 Task: Add a signature Dominique Adams containing Thanks for your assistance, Dominique Adams to email address softage.10@softage.net and add a folder Sales projections
Action: Mouse moved to (98, 93)
Screenshot: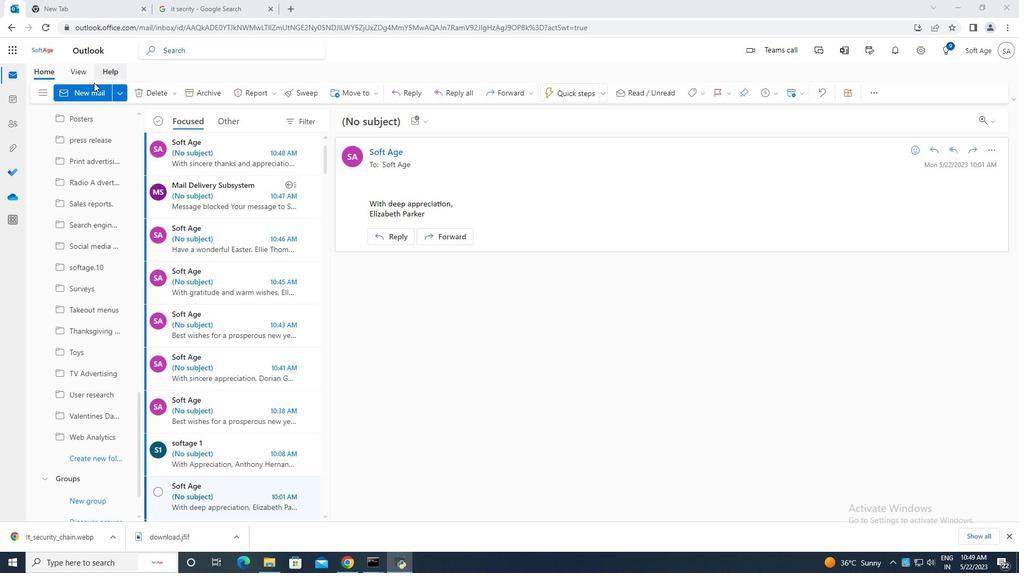 
Action: Mouse pressed left at (98, 93)
Screenshot: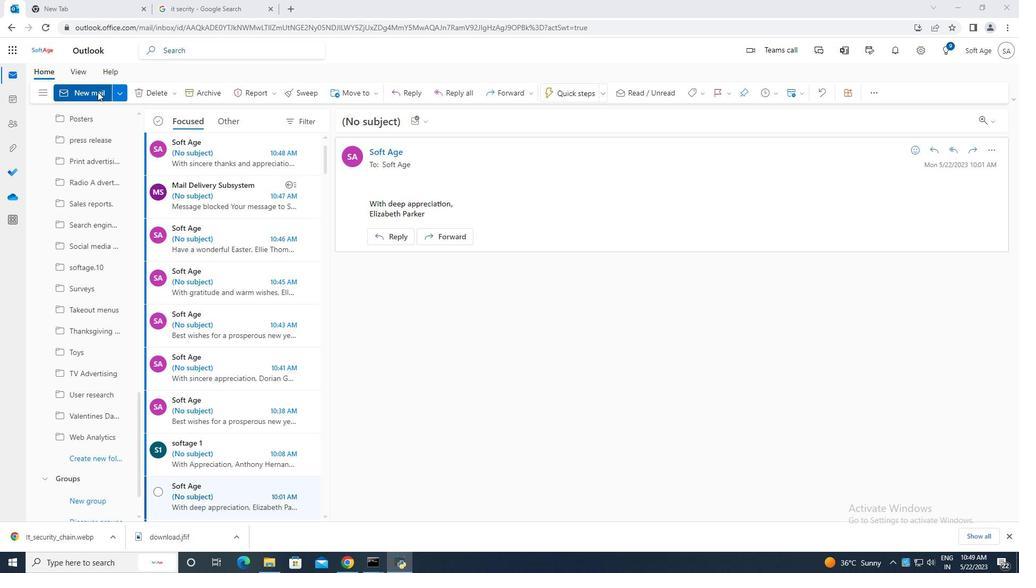 
Action: Mouse moved to (685, 97)
Screenshot: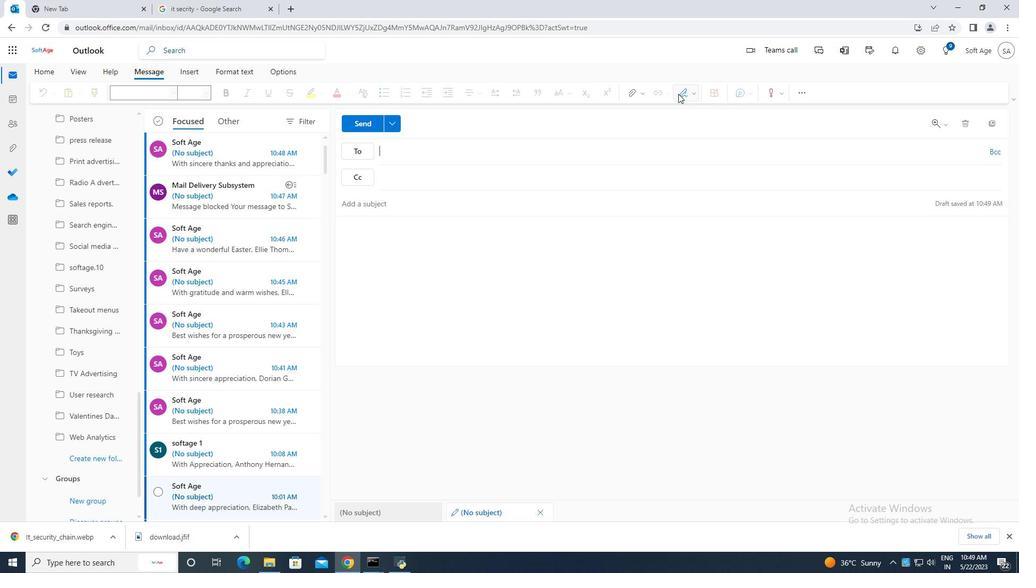 
Action: Mouse pressed left at (685, 97)
Screenshot: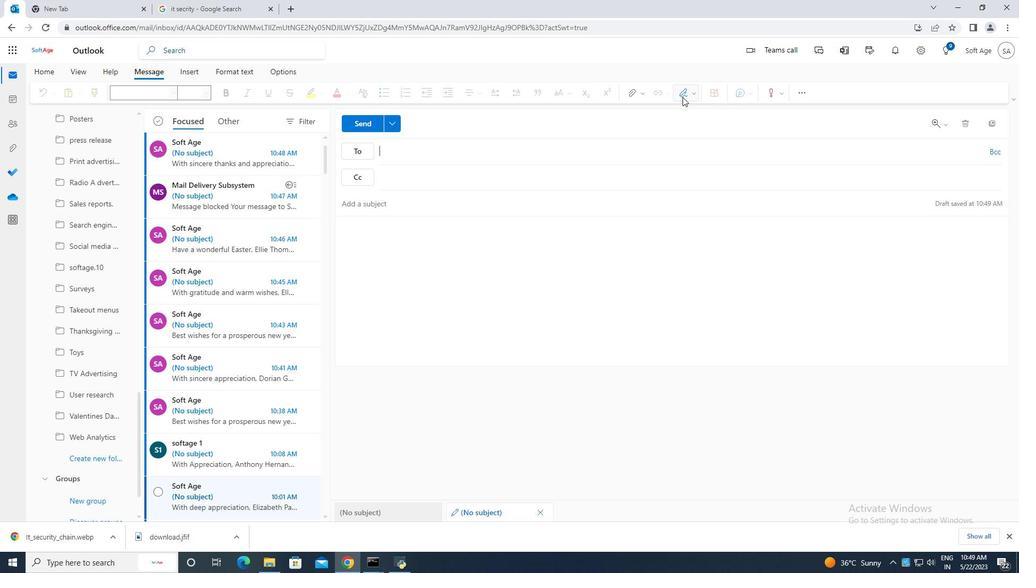 
Action: Mouse moved to (668, 135)
Screenshot: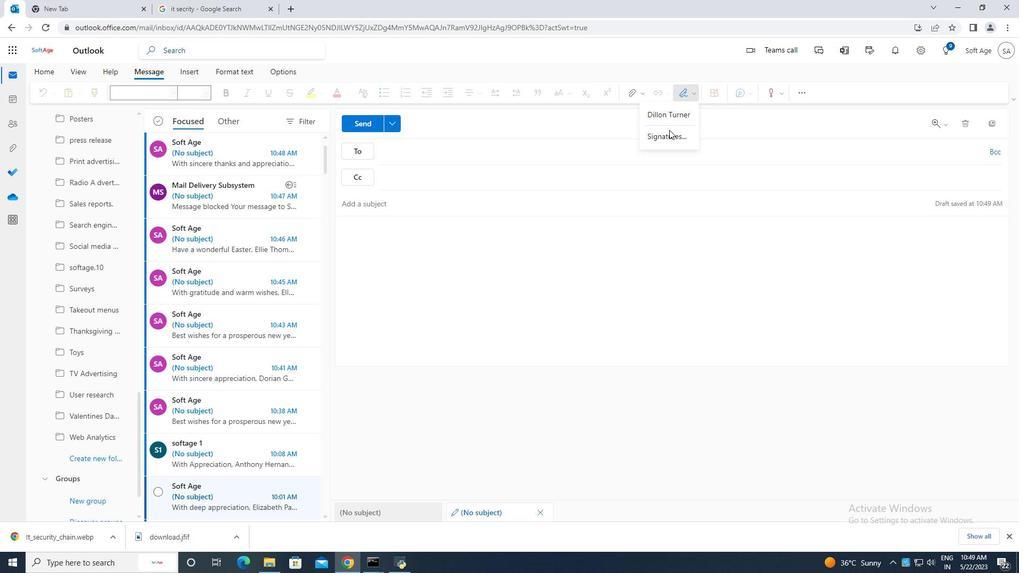 
Action: Mouse pressed left at (668, 135)
Screenshot: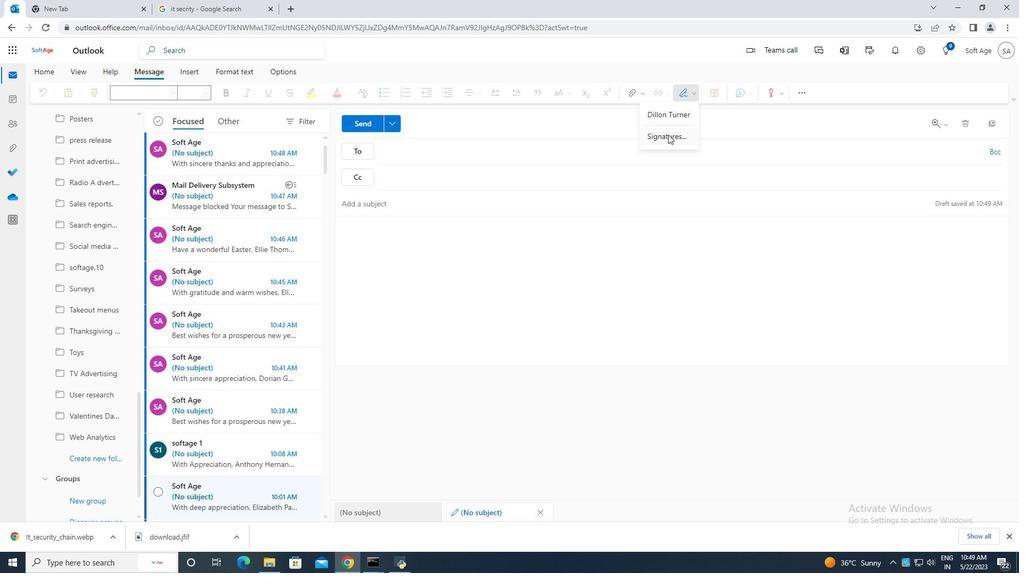 
Action: Mouse moved to (718, 178)
Screenshot: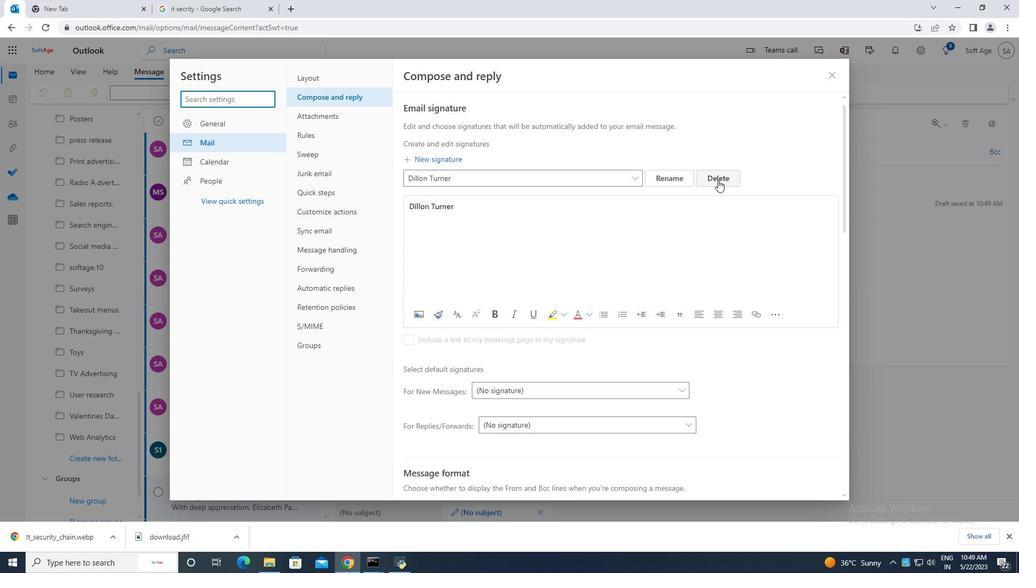 
Action: Mouse pressed left at (718, 178)
Screenshot: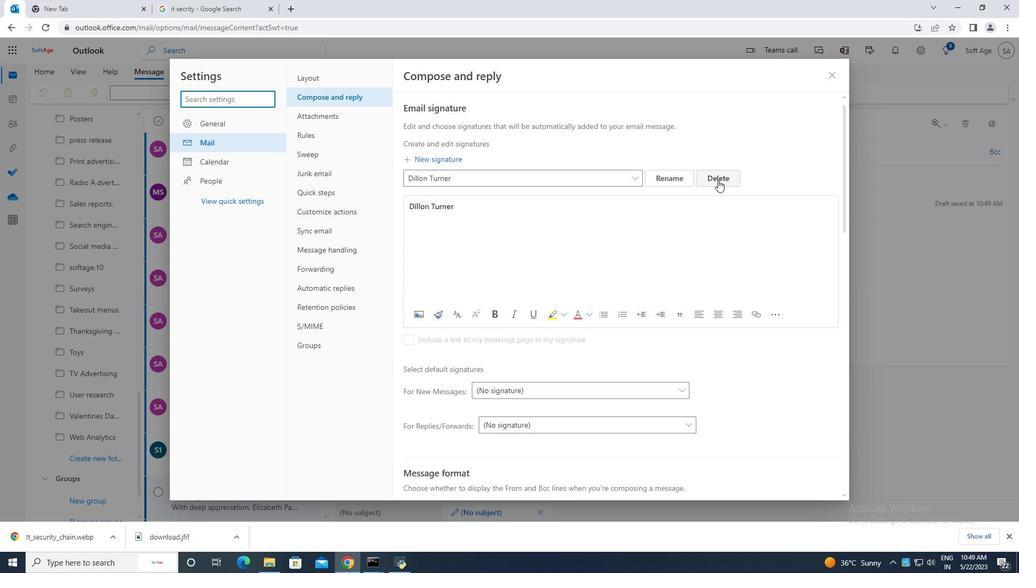 
Action: Mouse moved to (462, 179)
Screenshot: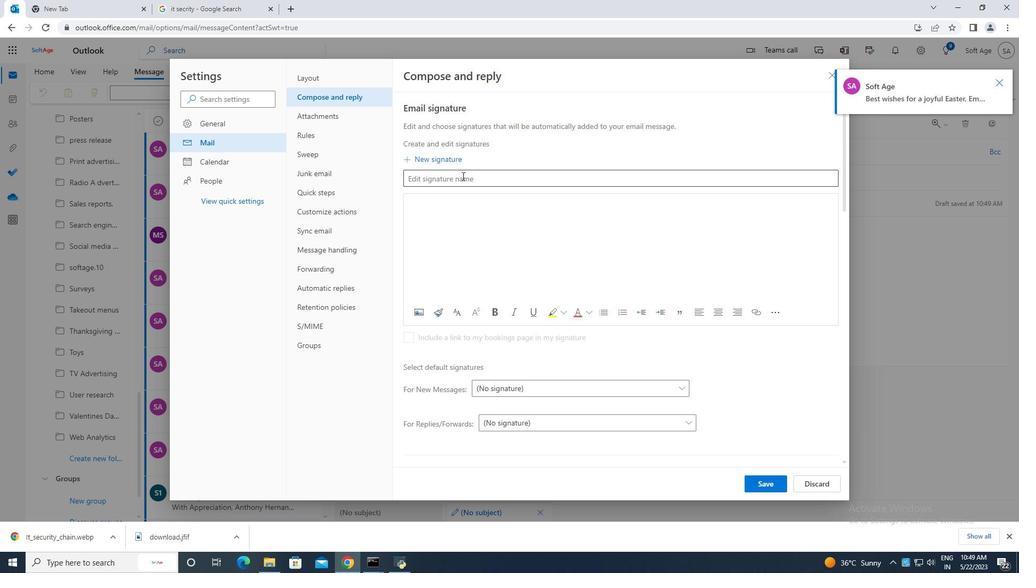 
Action: Mouse pressed left at (462, 179)
Screenshot: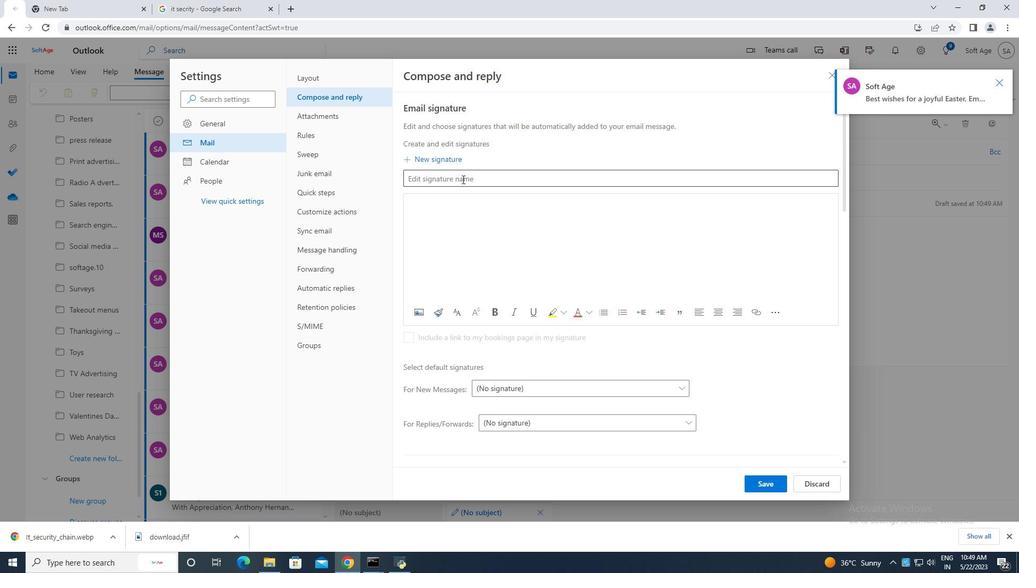 
Action: Key pressed <Key.caps_lock>D<Key.caps_lock>ominique<Key.space><Key.caps_lock>A<Key.caps_lock>dams
Screenshot: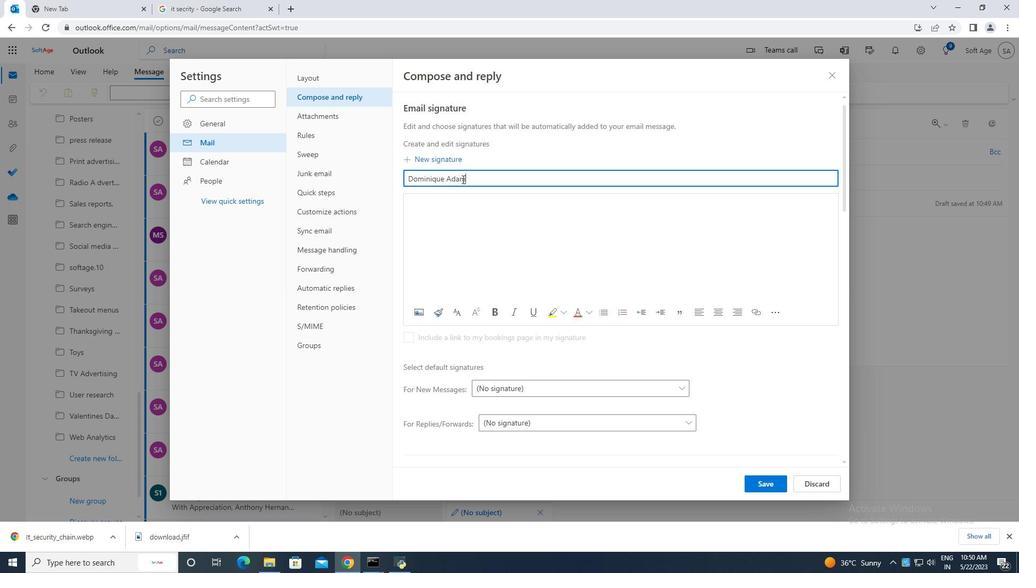 
Action: Mouse moved to (446, 205)
Screenshot: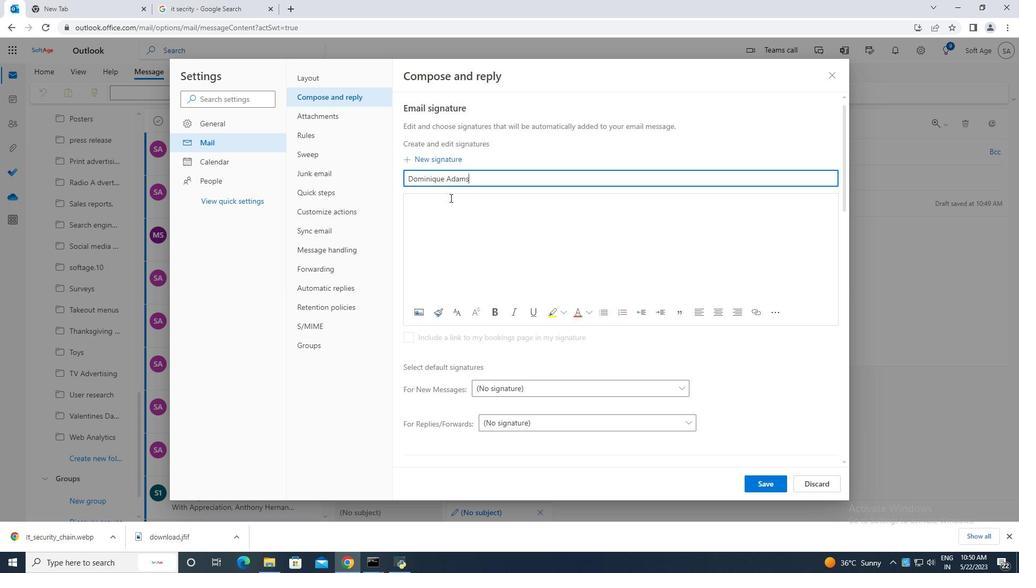 
Action: Mouse pressed left at (446, 205)
Screenshot: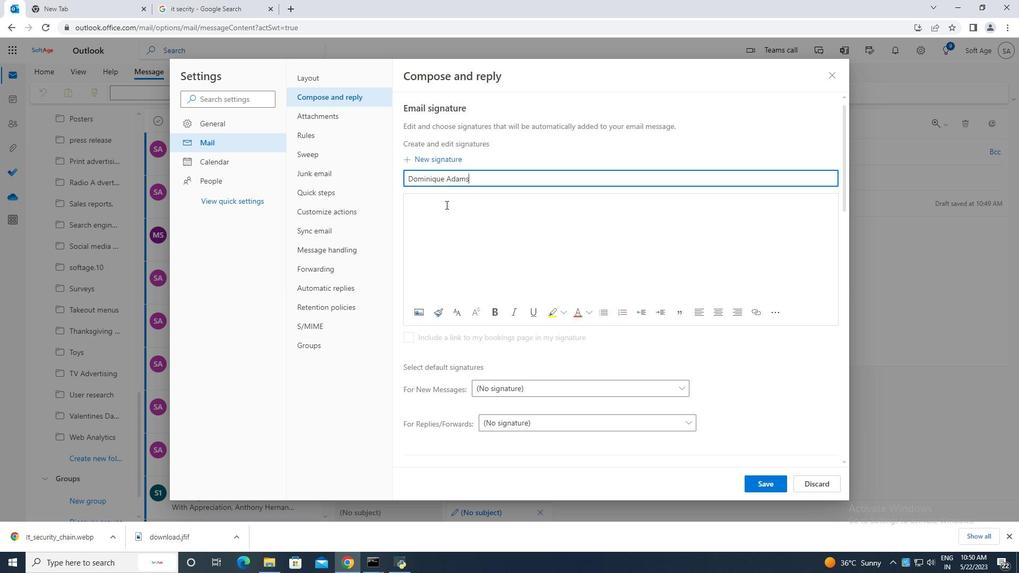 
Action: Mouse moved to (444, 199)
Screenshot: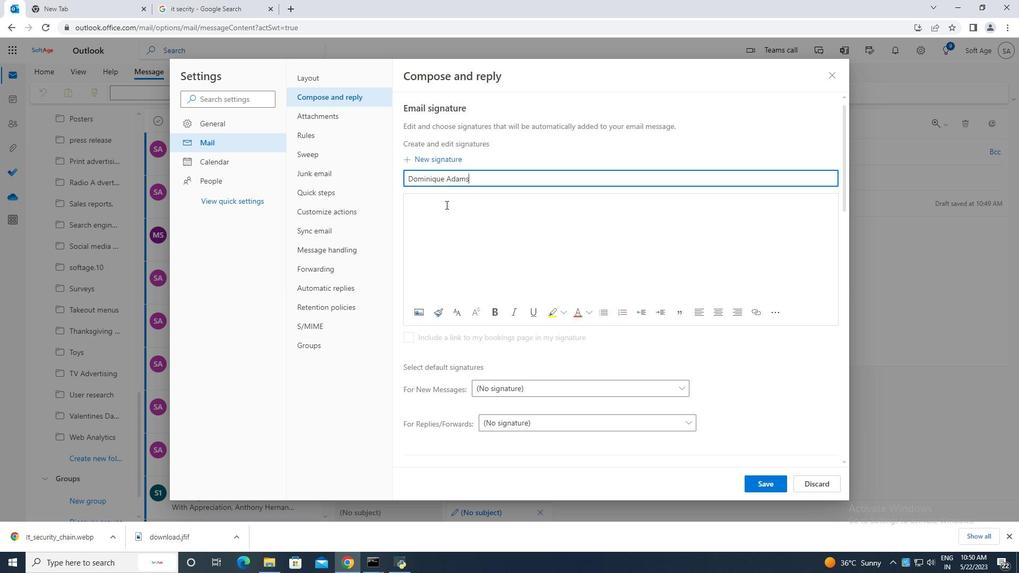 
Action: Key pressed <Key.caps_lock>D<Key.caps_lock>ominique<Key.space><Key.caps_lock>A<Key.caps_lock>dams
Screenshot: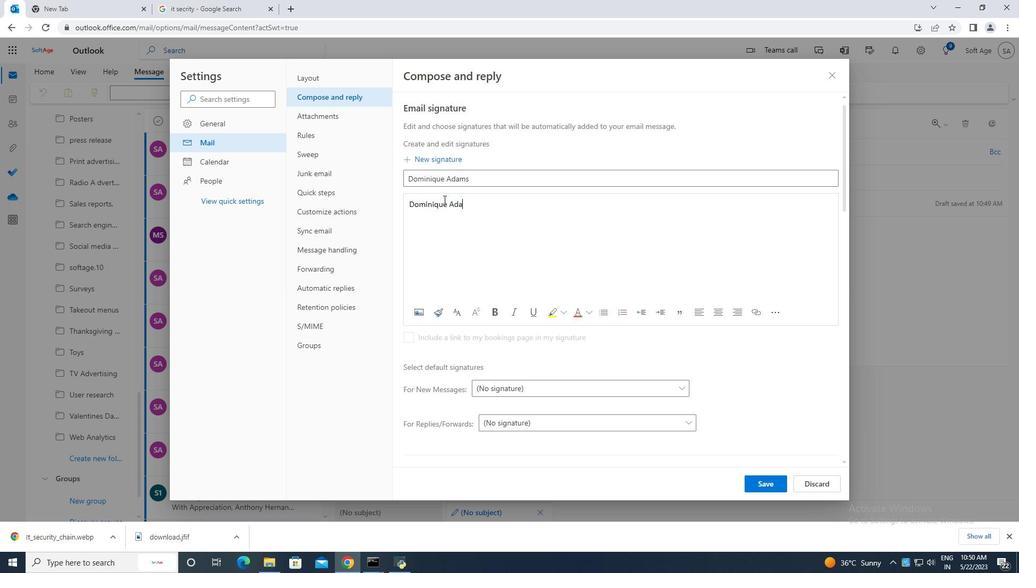 
Action: Mouse moved to (764, 481)
Screenshot: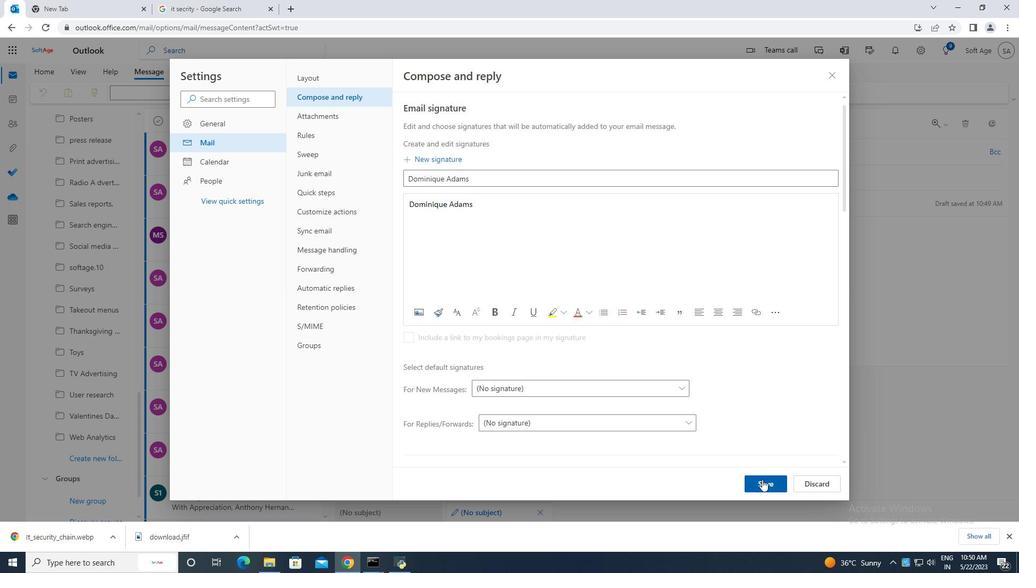 
Action: Mouse pressed left at (764, 481)
Screenshot: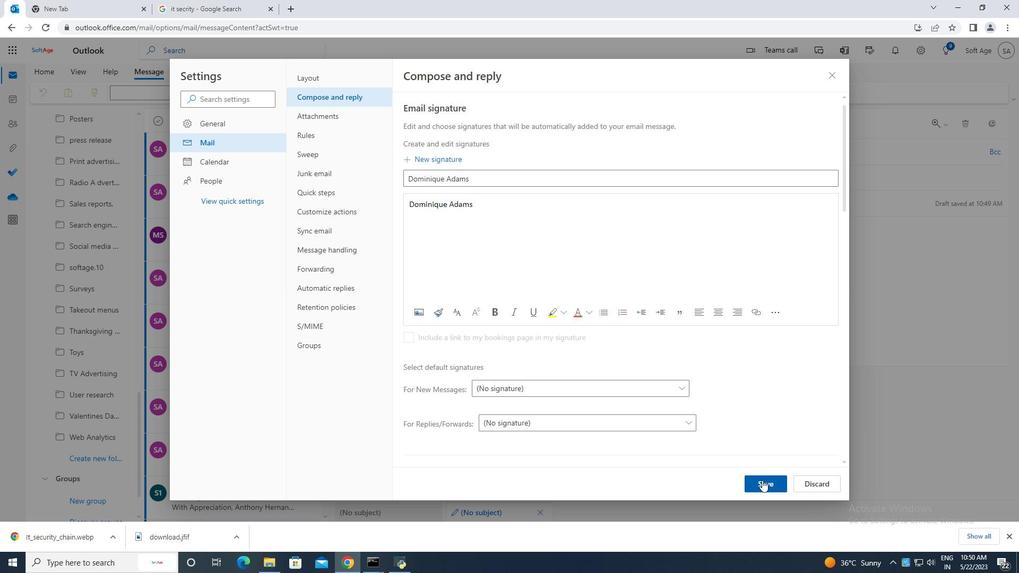 
Action: Mouse moved to (829, 74)
Screenshot: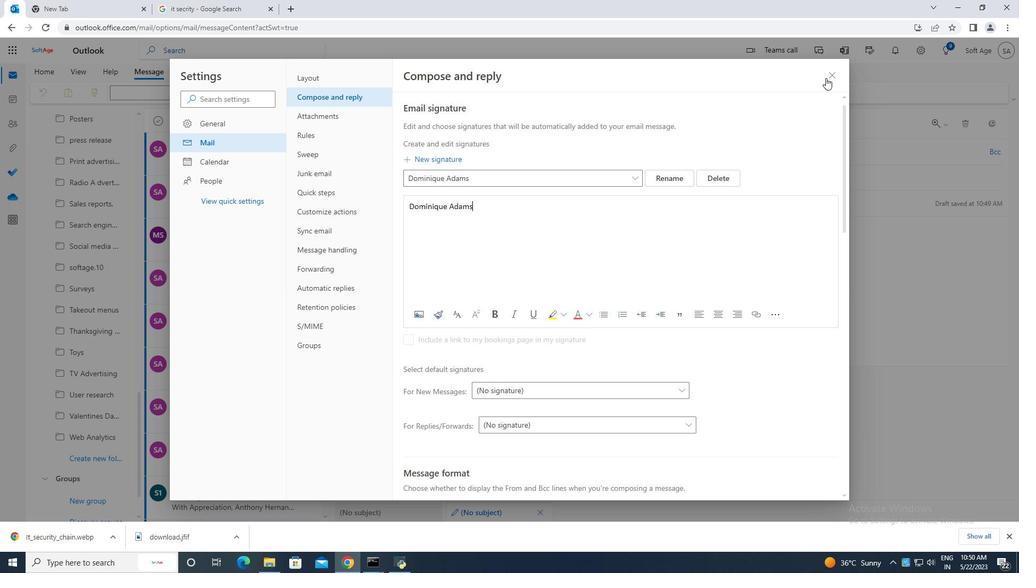 
Action: Mouse pressed left at (829, 74)
Screenshot: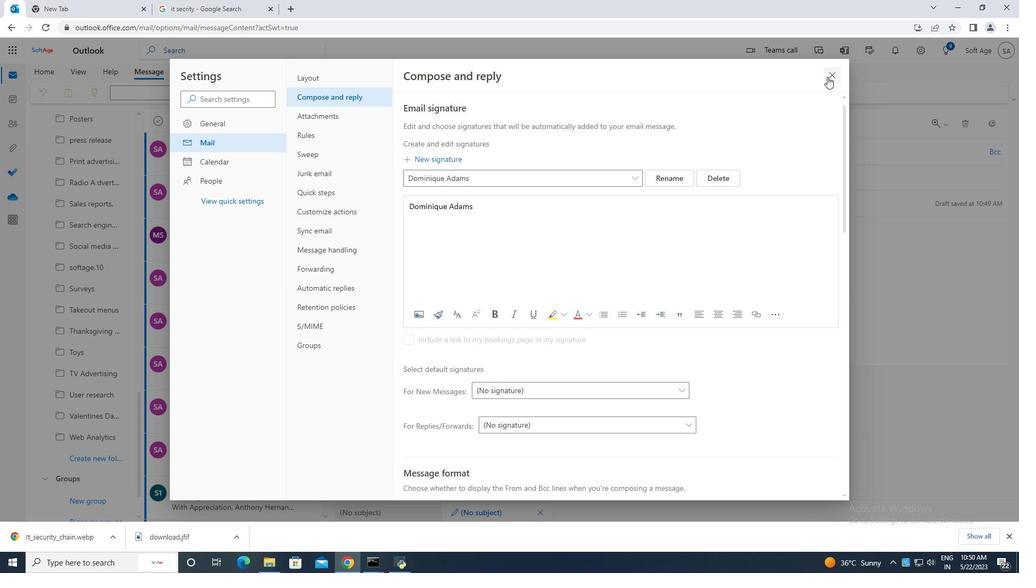 
Action: Mouse moved to (682, 98)
Screenshot: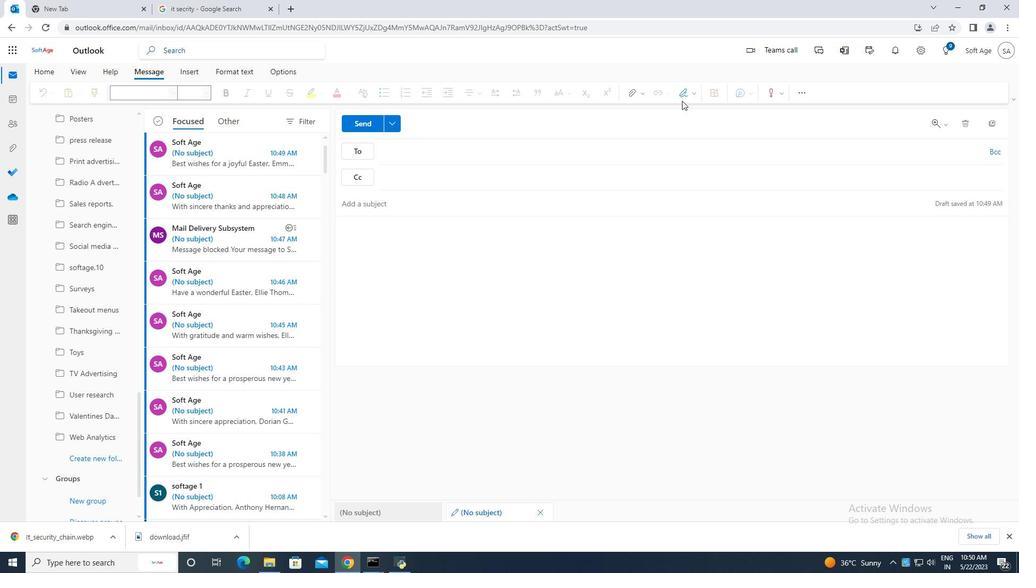 
Action: Mouse pressed left at (682, 98)
Screenshot: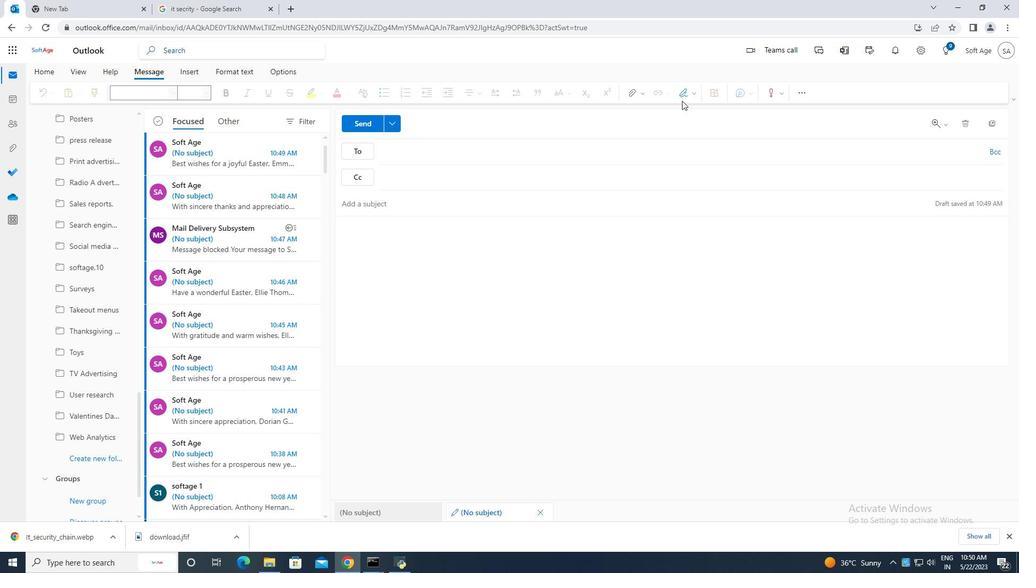 
Action: Mouse moved to (673, 116)
Screenshot: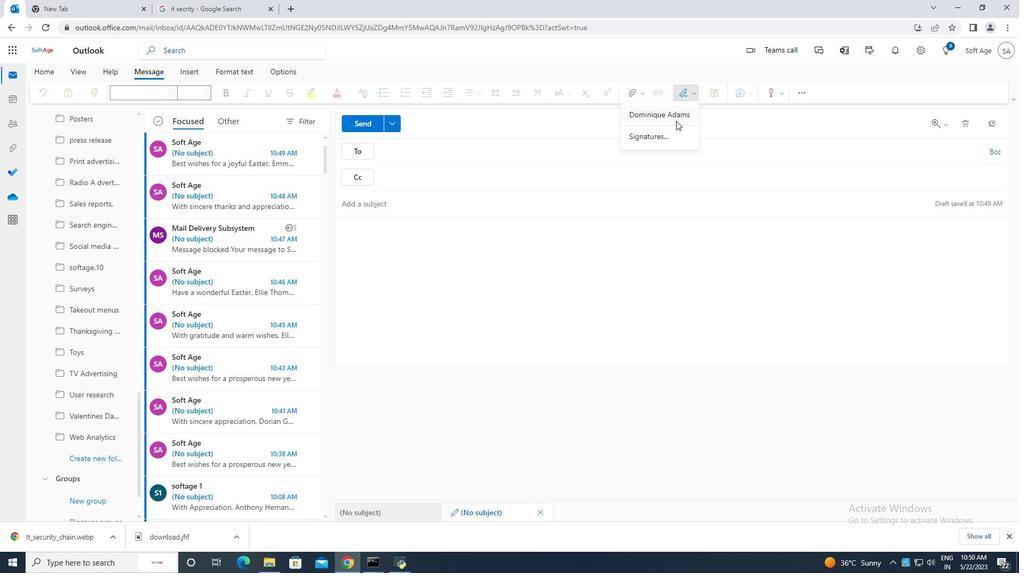 
Action: Mouse pressed left at (673, 116)
Screenshot: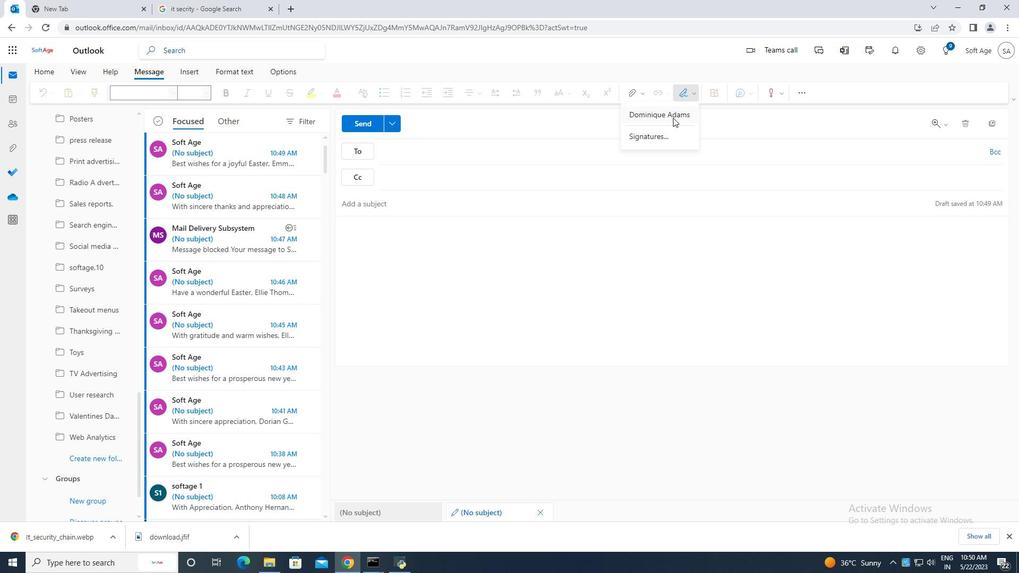 
Action: Mouse moved to (396, 227)
Screenshot: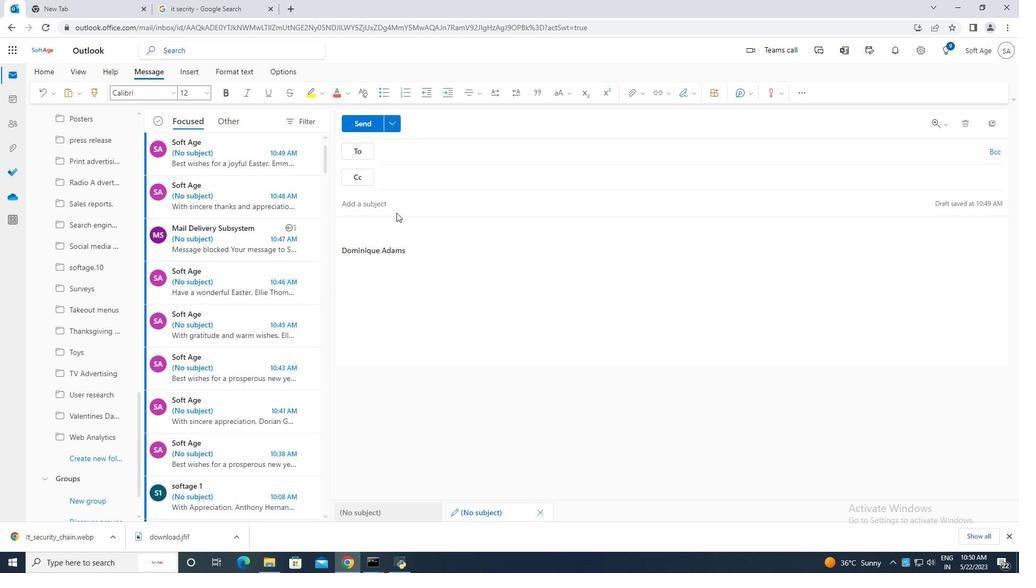 
Action: Key pressed <Key.caps_lock>C<Key.caps_lock>ontaining<Key.space>thanks<Key.space>for<Key.space>your<Key.space>ssistance<Key.space><Key.backspace>,
Screenshot: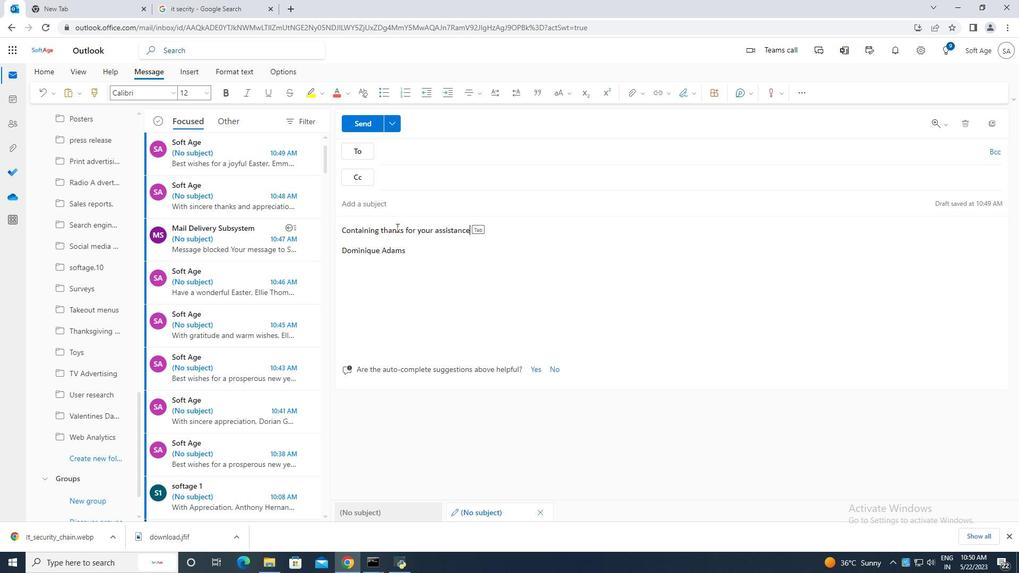 
Action: Mouse moved to (433, 155)
Screenshot: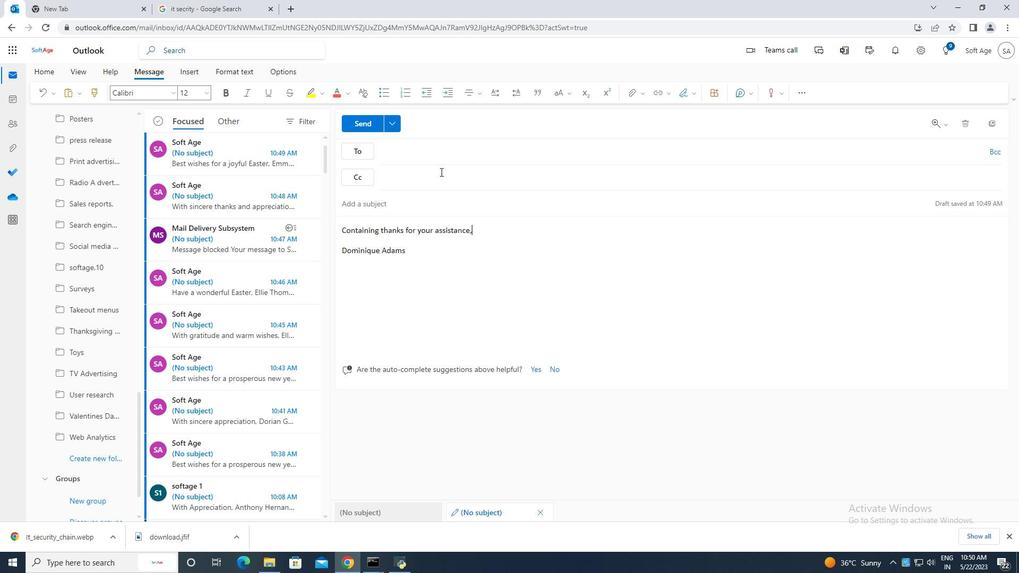 
Action: Mouse pressed left at (433, 155)
Screenshot: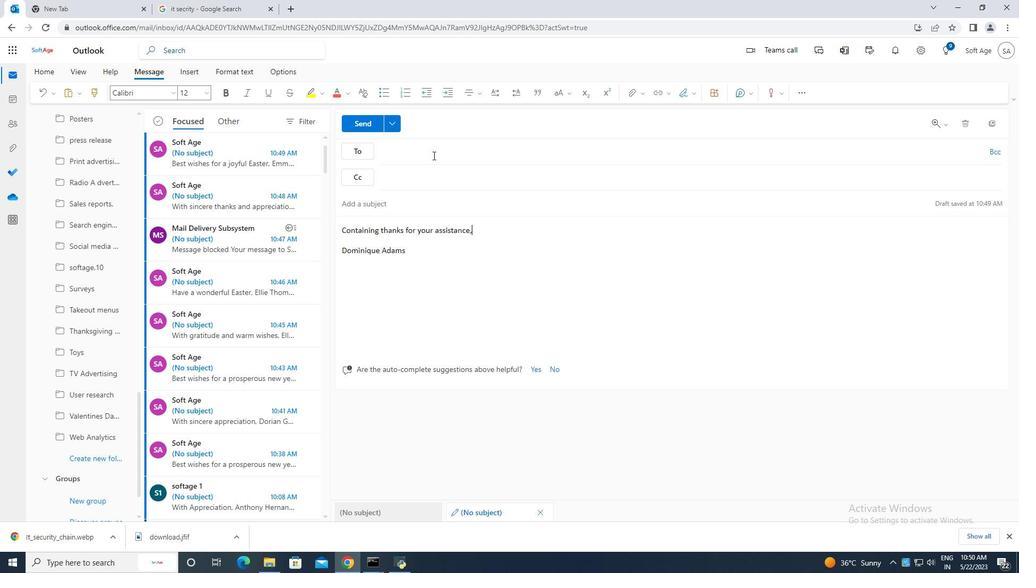 
Action: Mouse moved to (432, 155)
Screenshot: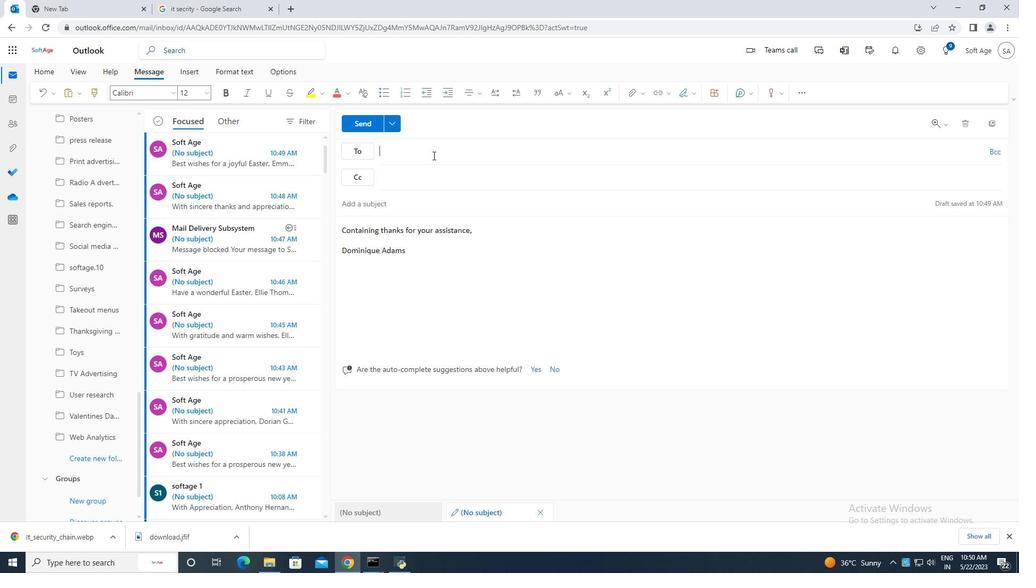 
Action: Key pressed softage.10
Screenshot: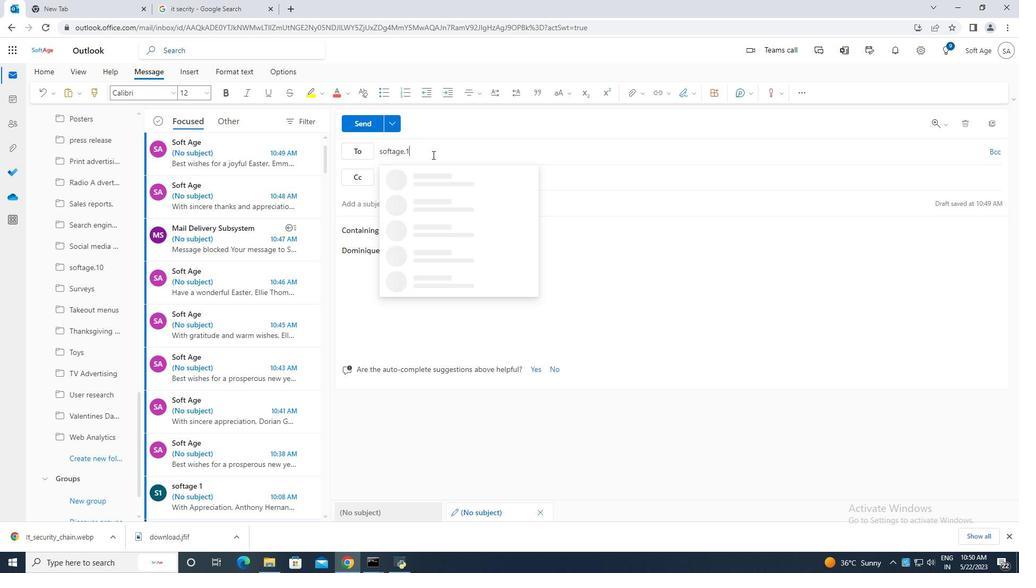 
Action: Mouse moved to (489, 205)
Screenshot: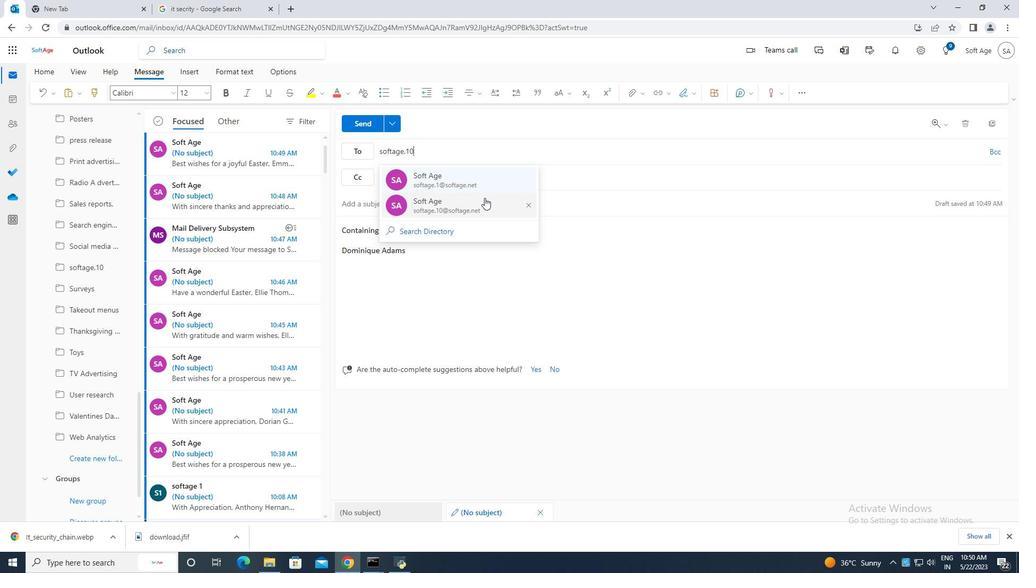 
Action: Mouse pressed left at (489, 205)
Screenshot: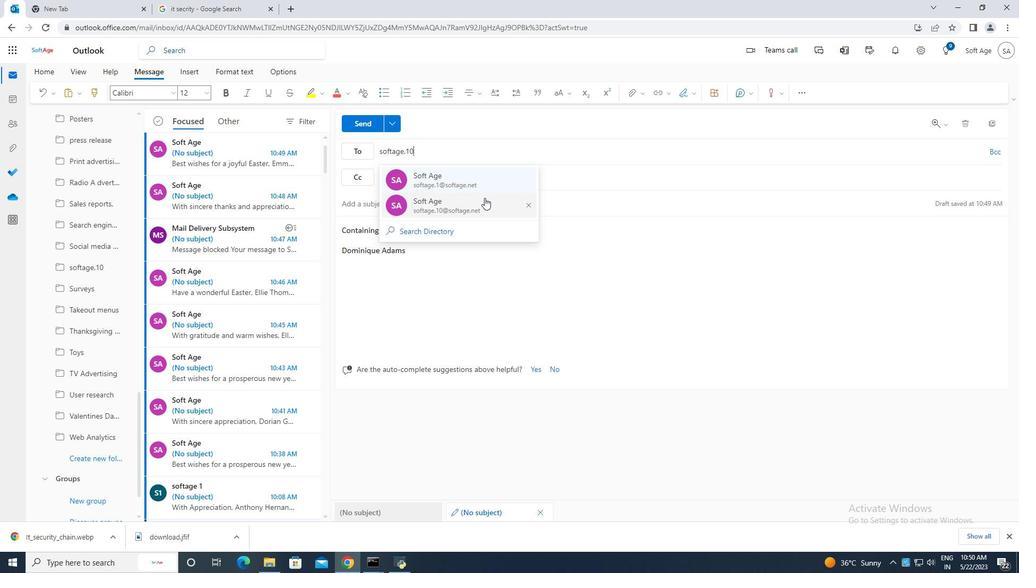 
Action: Mouse moved to (86, 461)
Screenshot: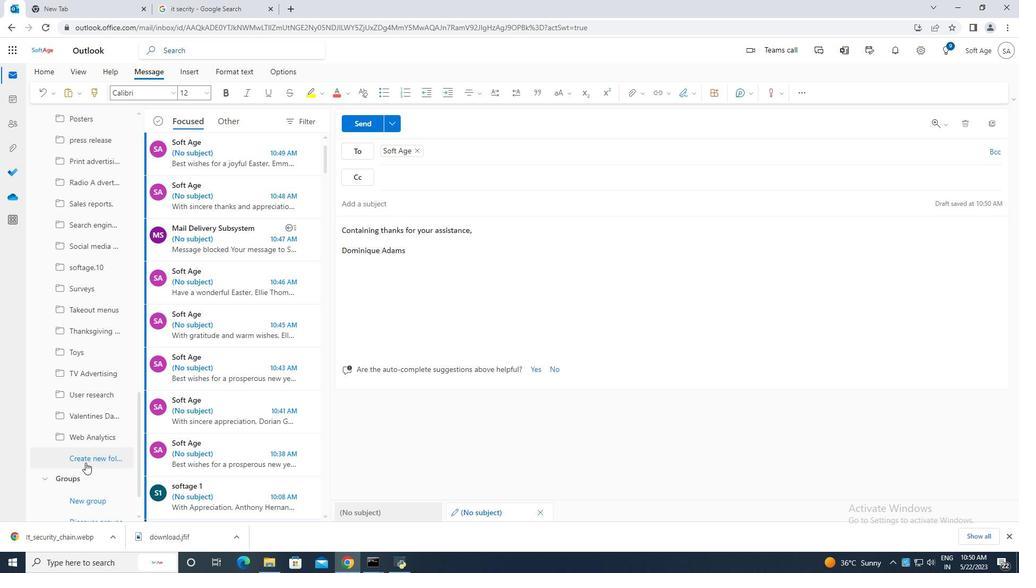 
Action: Mouse pressed left at (86, 461)
Screenshot: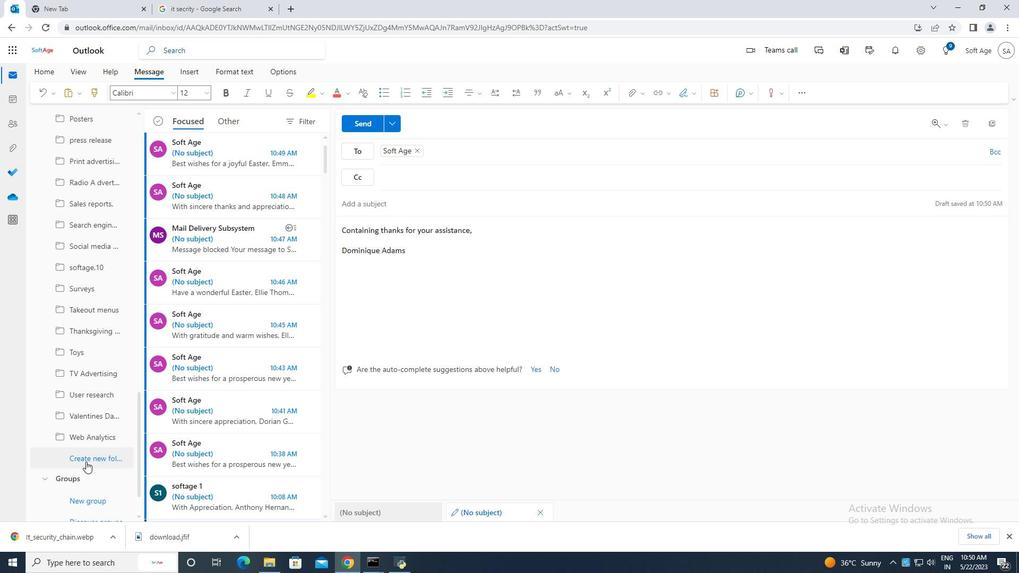 
Action: Mouse moved to (84, 460)
Screenshot: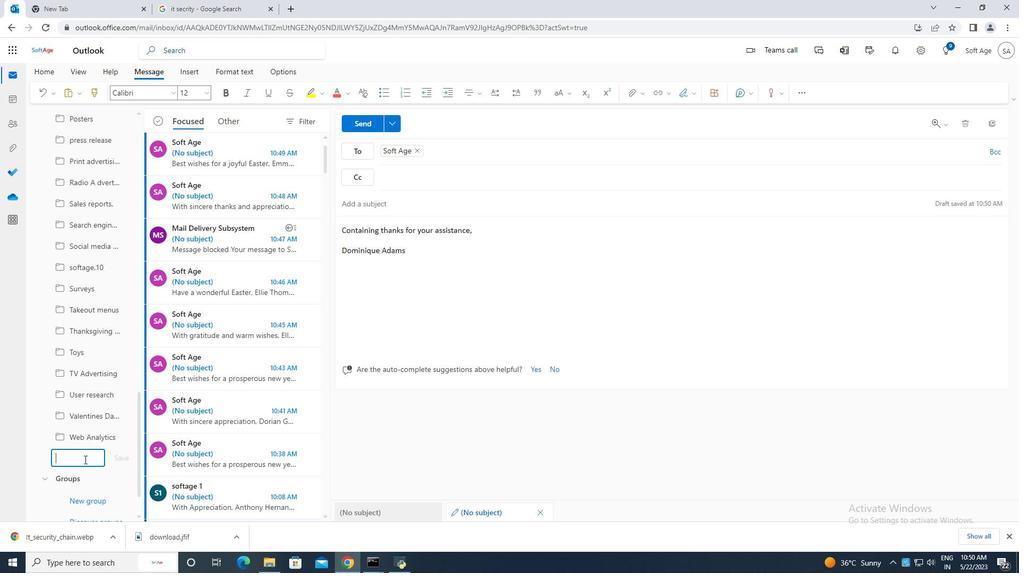 
Action: Key pressed <Key.caps_lock>S<Key.caps_lock>ales<Key.space>projections
Screenshot: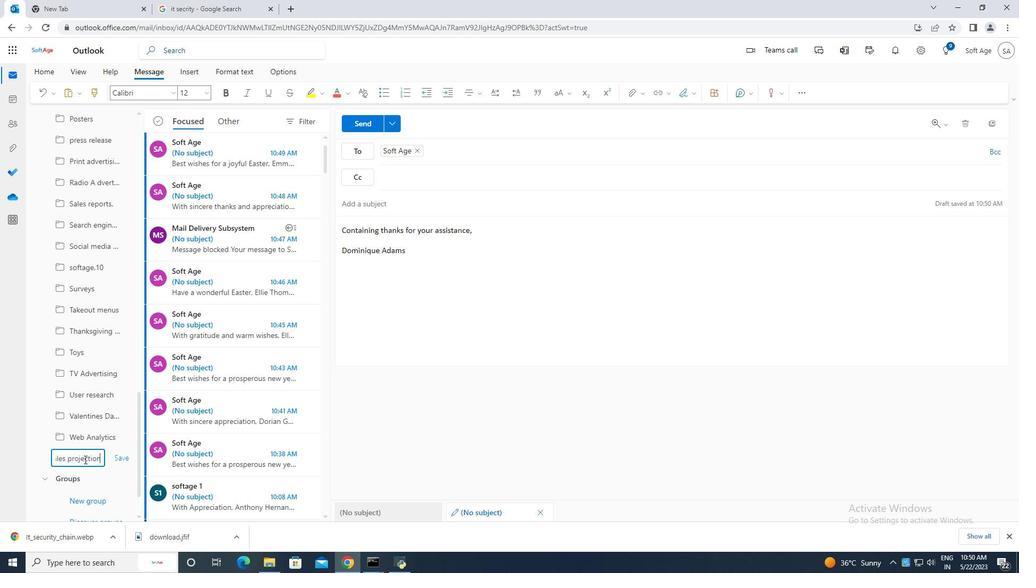 
Action: Mouse moved to (115, 460)
Screenshot: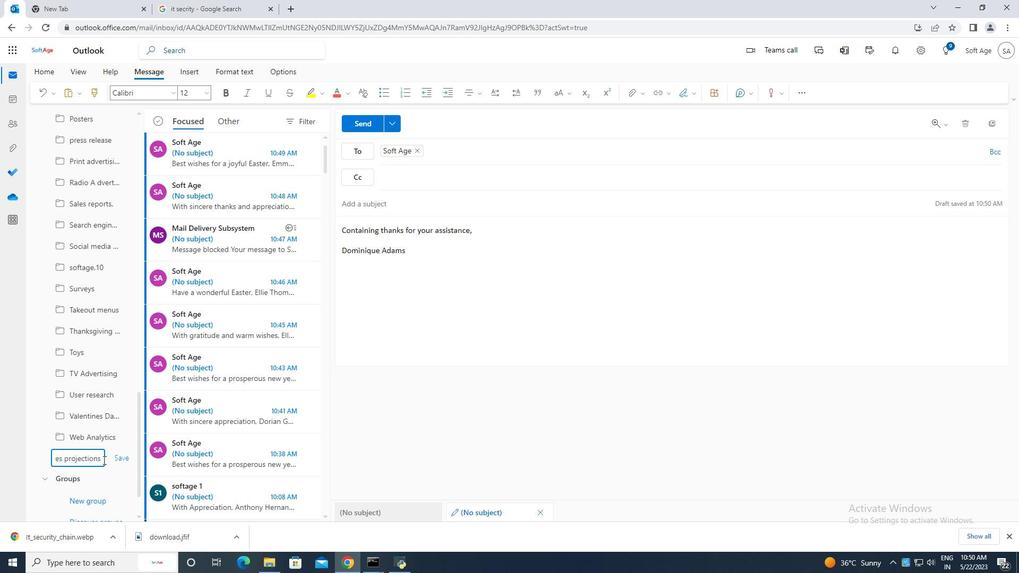 
Action: Mouse pressed left at (115, 460)
Screenshot: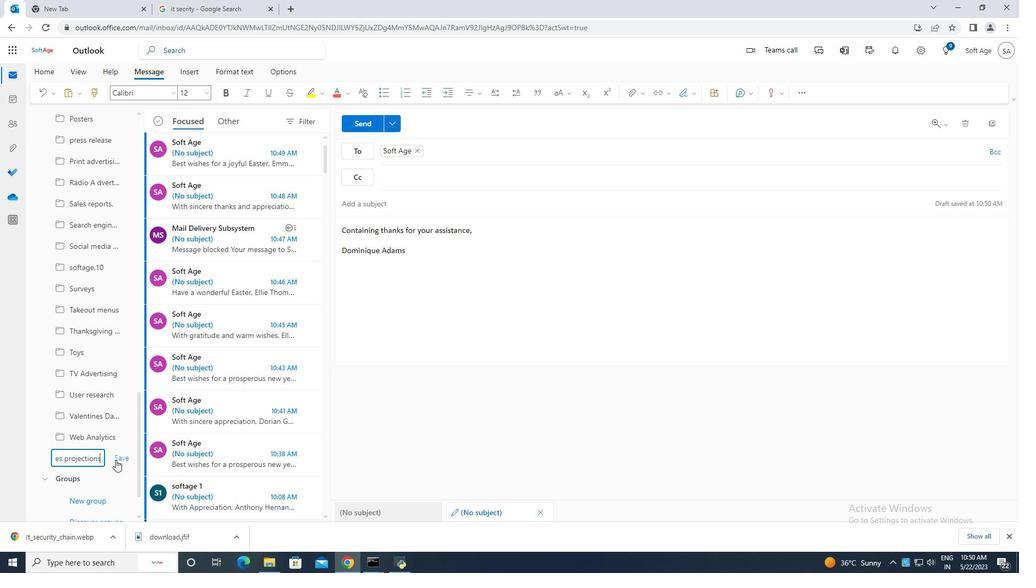 
Action: Mouse moved to (371, 125)
Screenshot: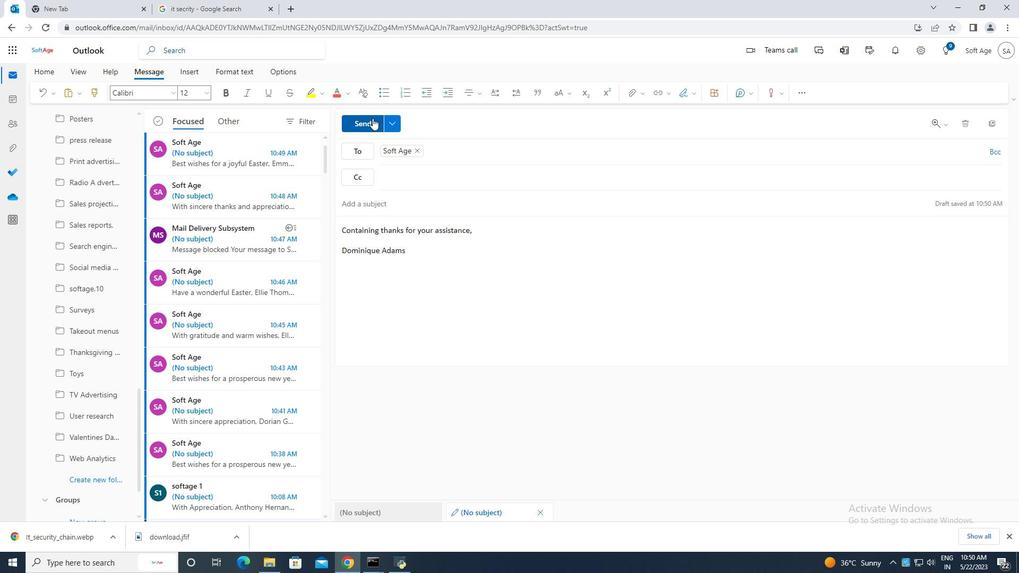 
Action: Mouse pressed left at (371, 125)
Screenshot: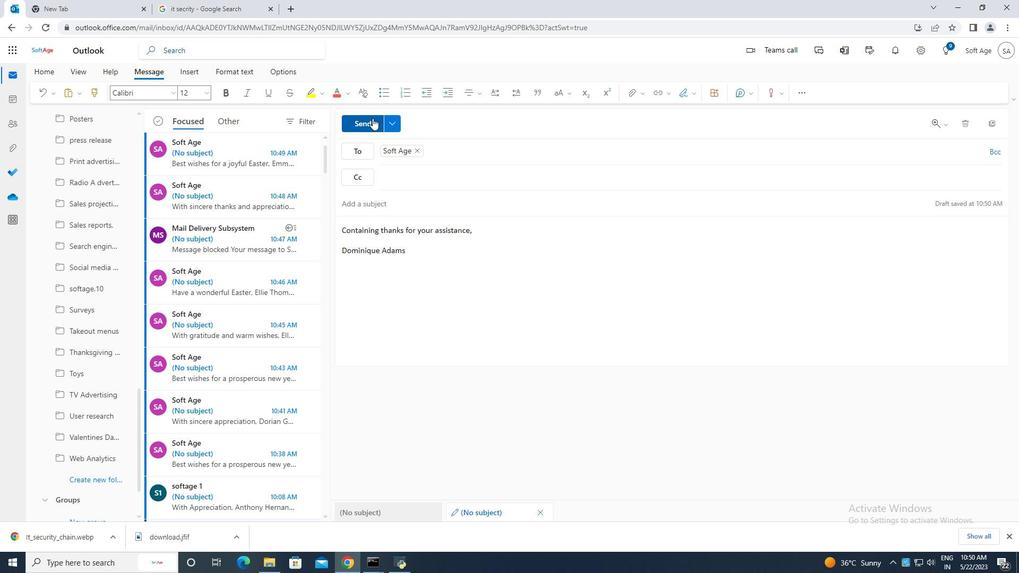 
Action: Mouse moved to (513, 306)
Screenshot: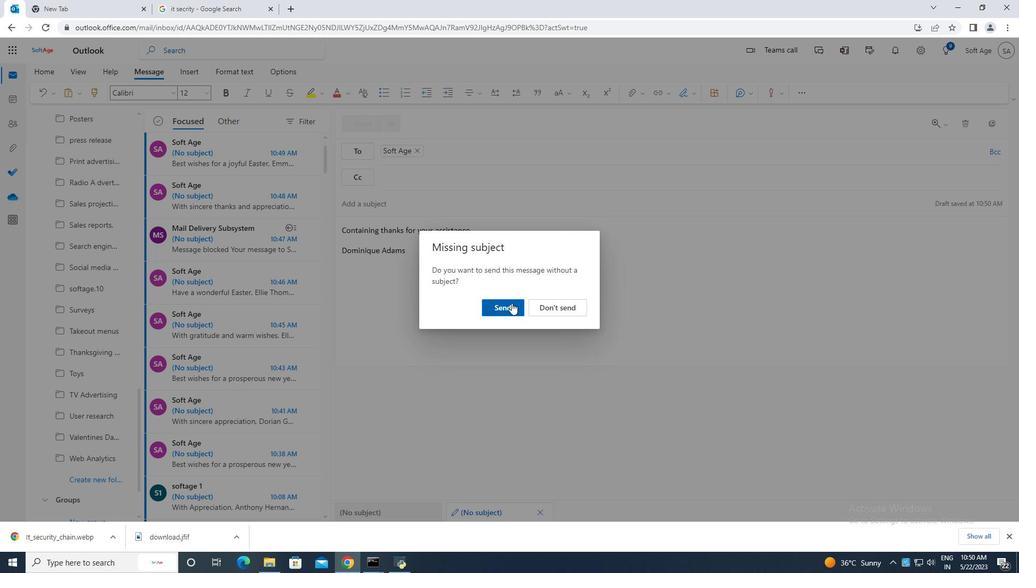 
Action: Mouse pressed left at (513, 306)
Screenshot: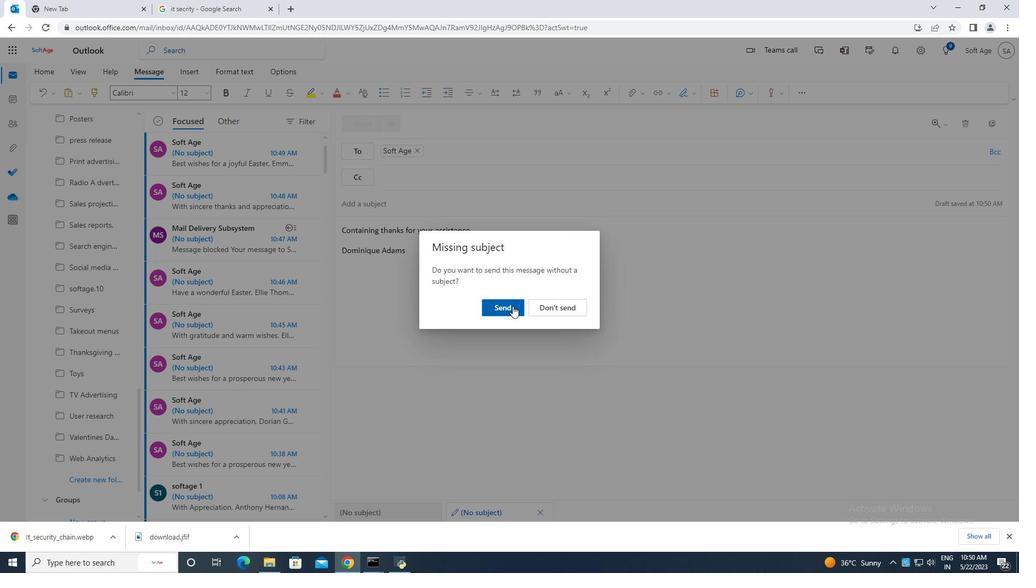 
Action: Mouse moved to (475, 285)
Screenshot: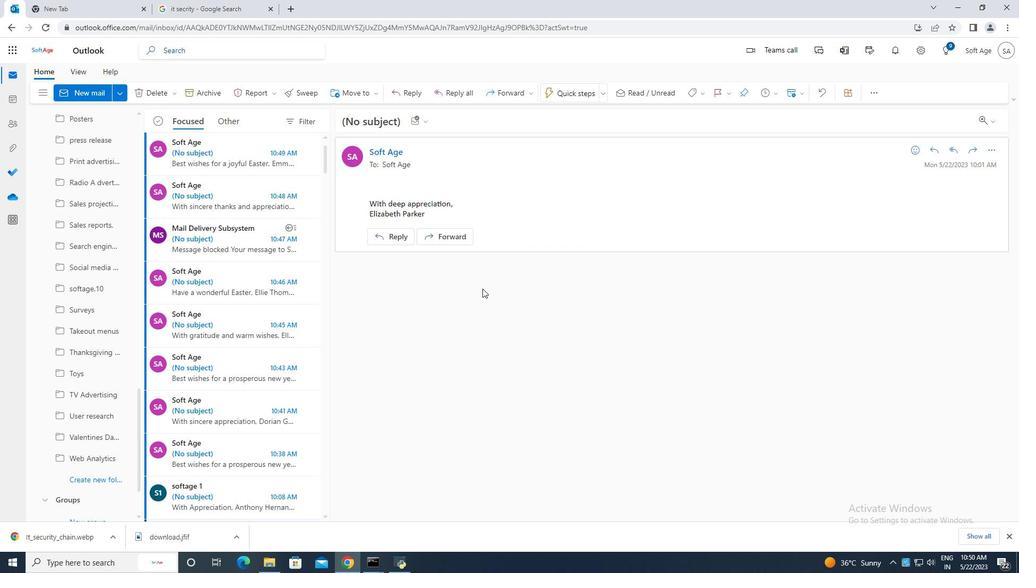
